 Task: Make in the project Vigilant a sprint 'DevOps Drive'.
Action: Mouse moved to (176, 45)
Screenshot: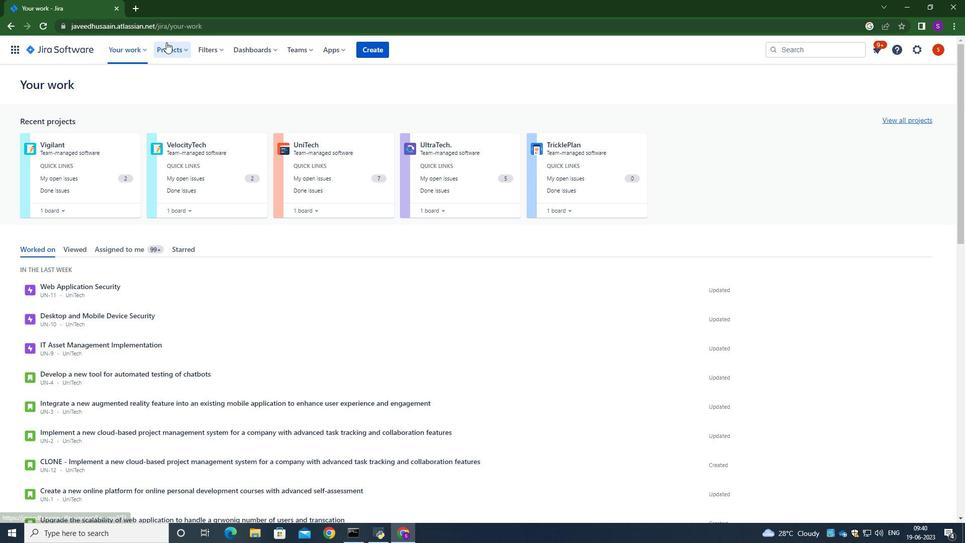 
Action: Mouse pressed left at (176, 45)
Screenshot: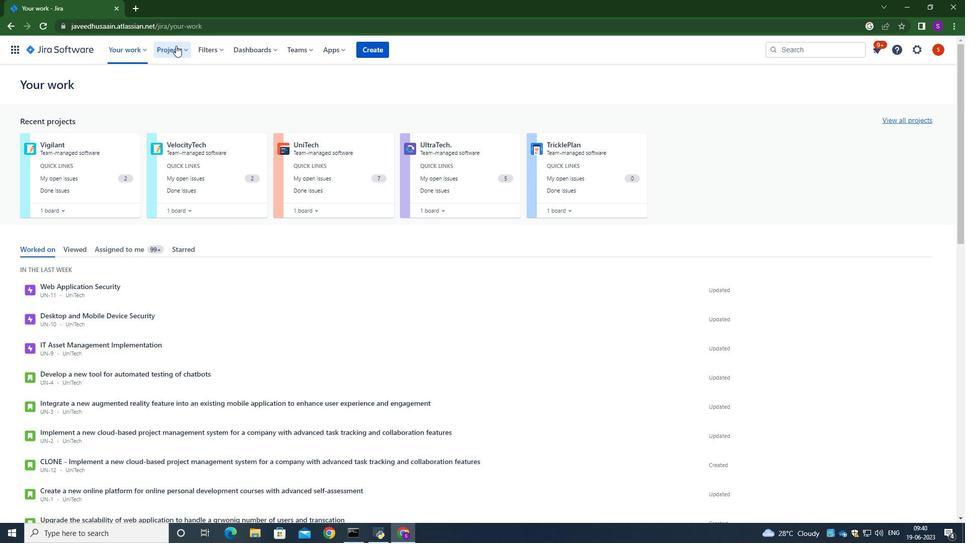 
Action: Mouse moved to (177, 101)
Screenshot: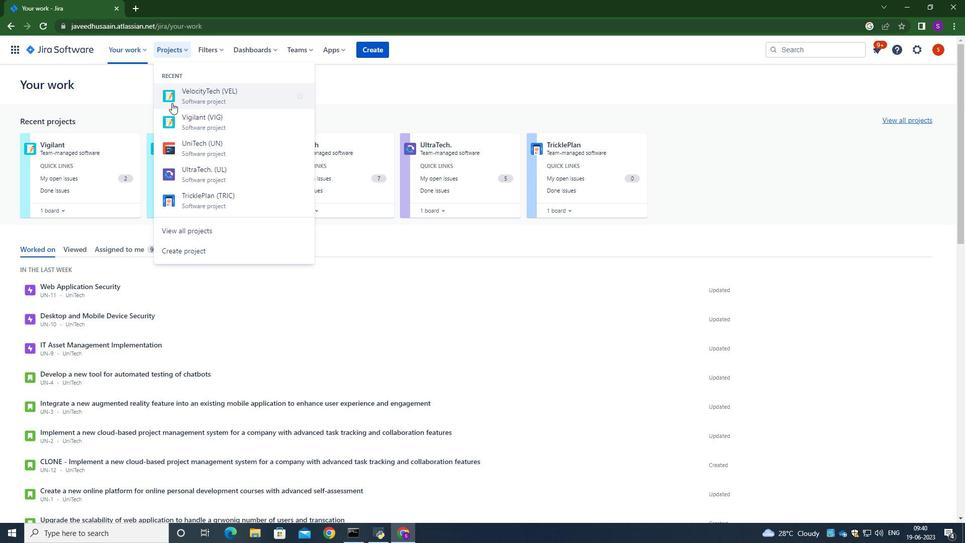 
Action: Mouse pressed left at (177, 101)
Screenshot: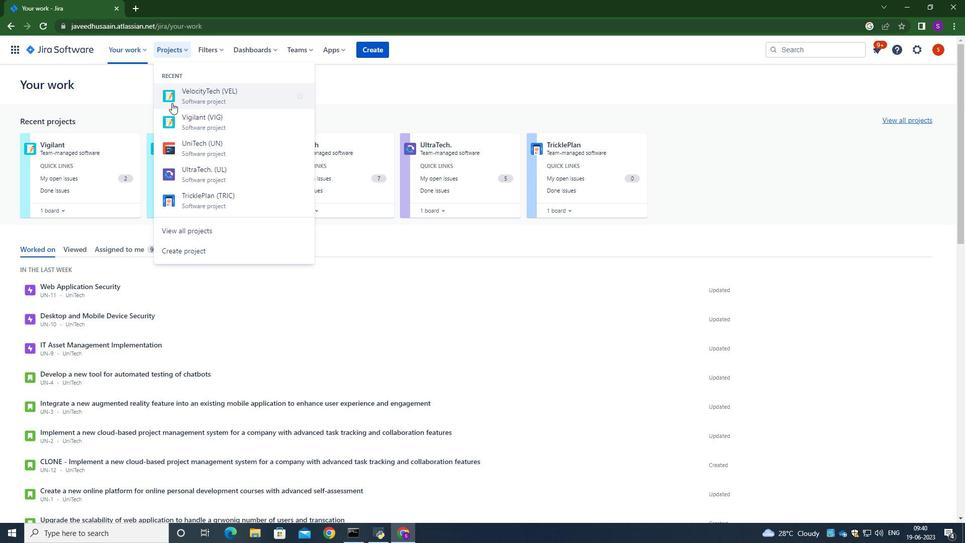 
Action: Mouse moved to (72, 160)
Screenshot: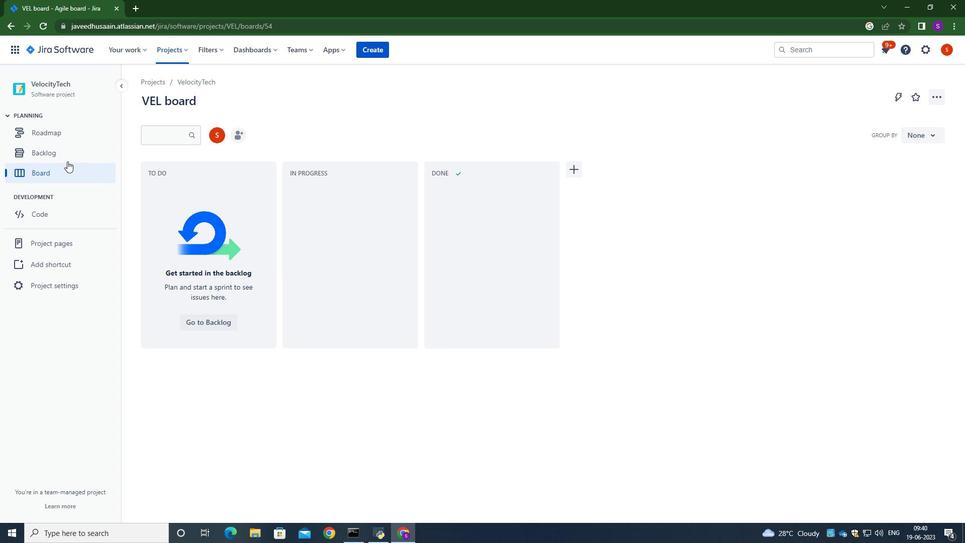 
Action: Mouse pressed left at (72, 160)
Screenshot: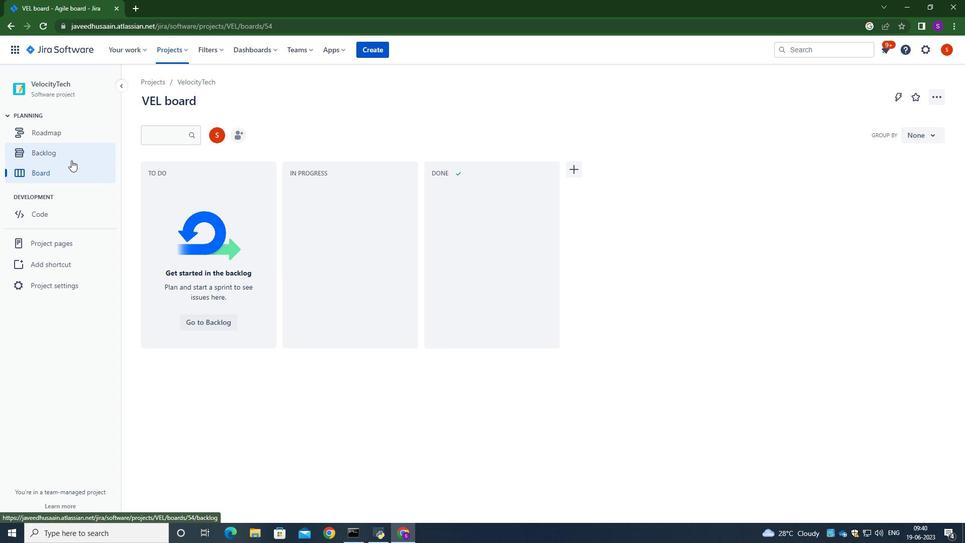 
Action: Mouse moved to (848, 298)
Screenshot: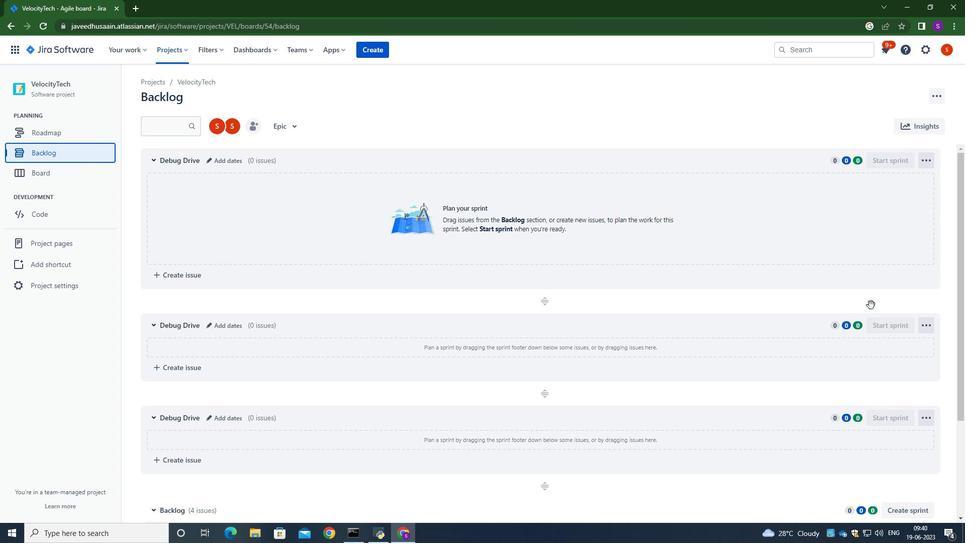 
Action: Mouse scrolled (848, 297) with delta (0, 0)
Screenshot: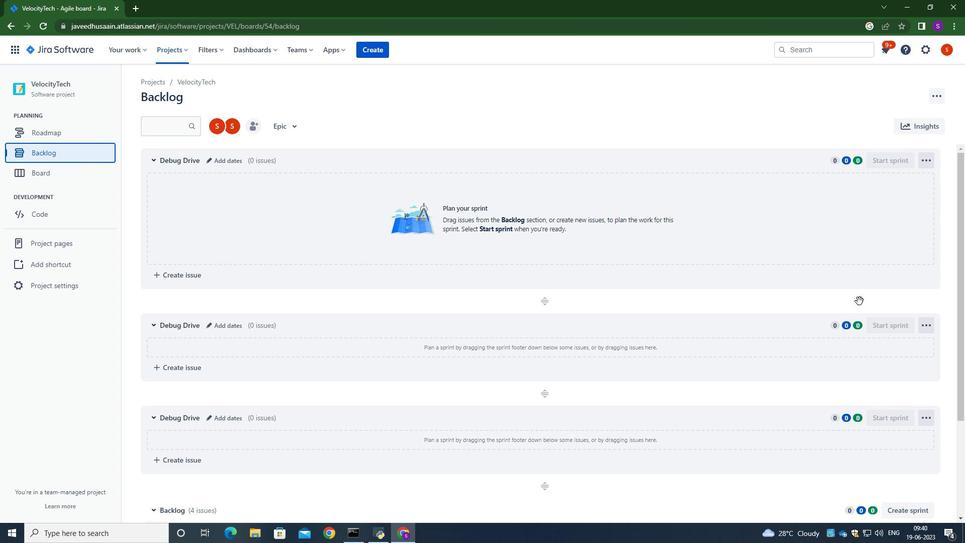 
Action: Mouse scrolled (848, 297) with delta (0, 0)
Screenshot: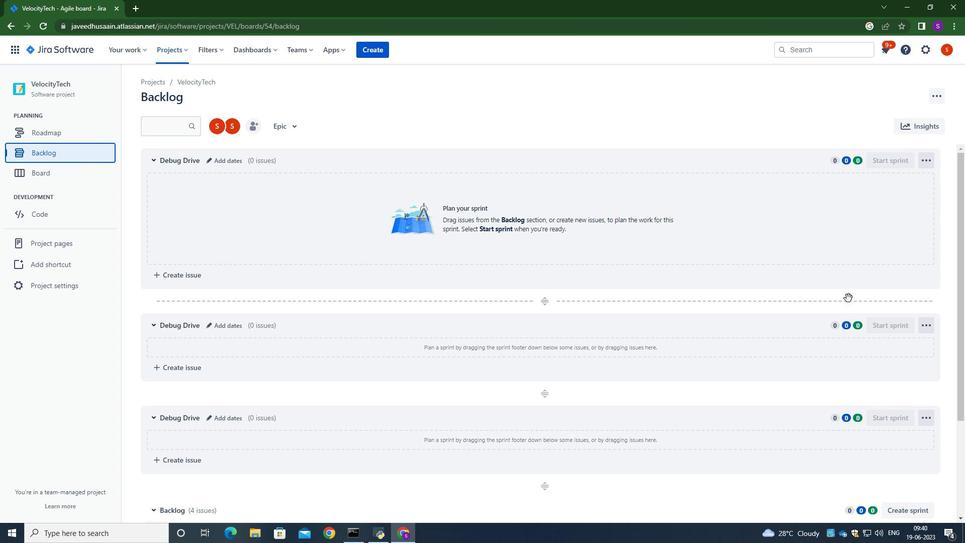 
Action: Mouse moved to (822, 298)
Screenshot: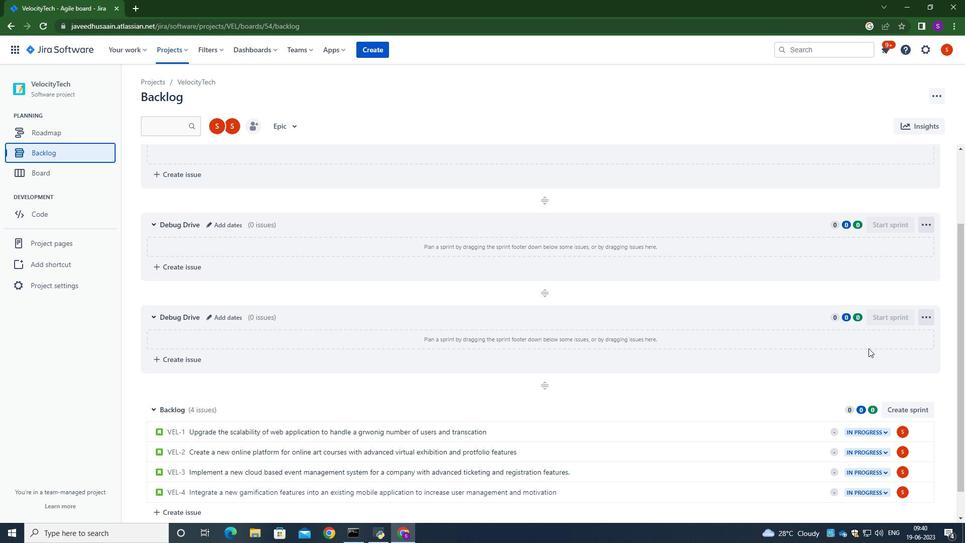 
Action: Mouse scrolled (822, 298) with delta (0, 0)
Screenshot: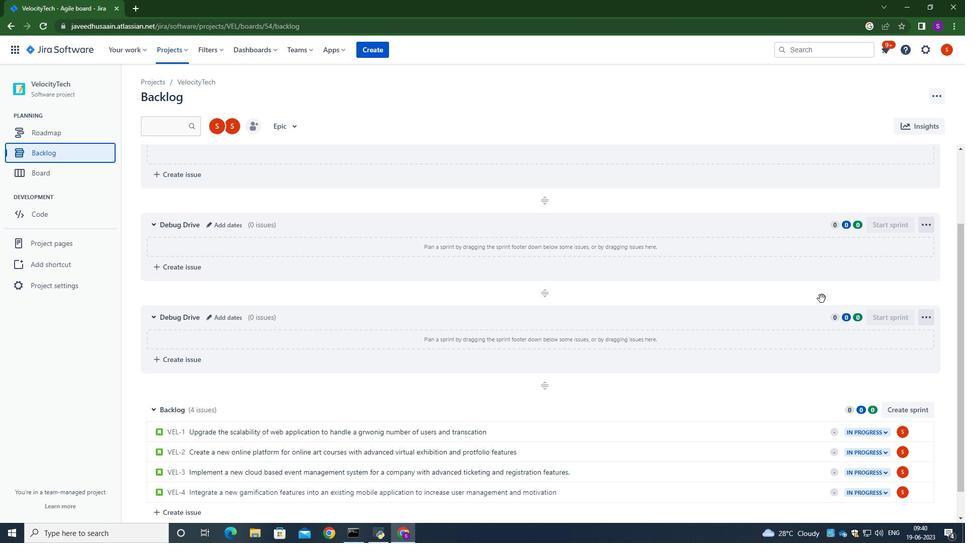 
Action: Mouse moved to (822, 298)
Screenshot: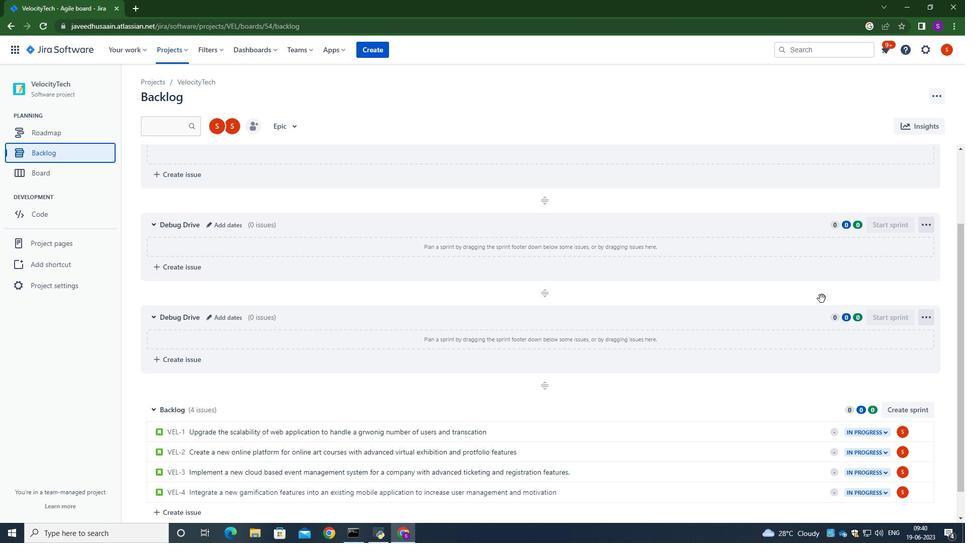 
Action: Mouse scrolled (822, 298) with delta (0, 0)
Screenshot: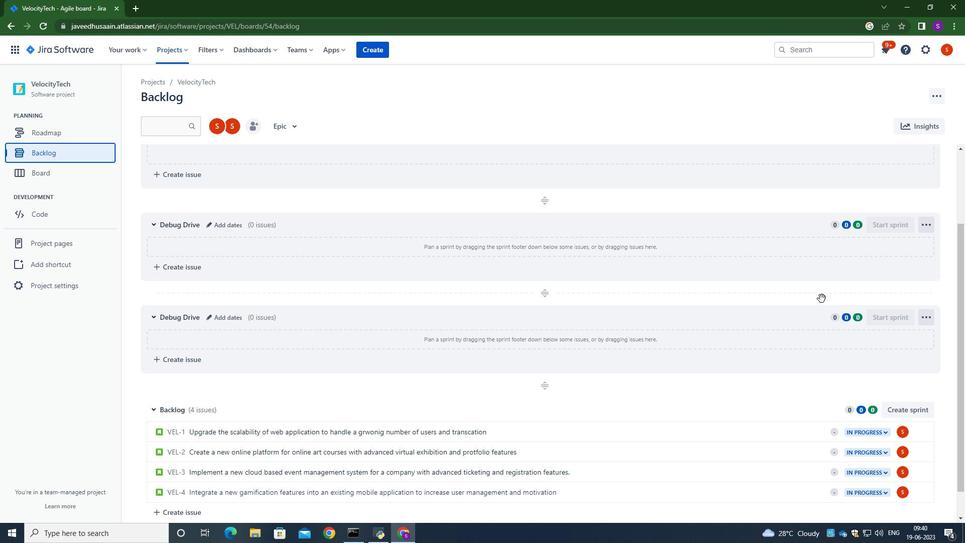 
Action: Mouse scrolled (822, 298) with delta (0, 0)
Screenshot: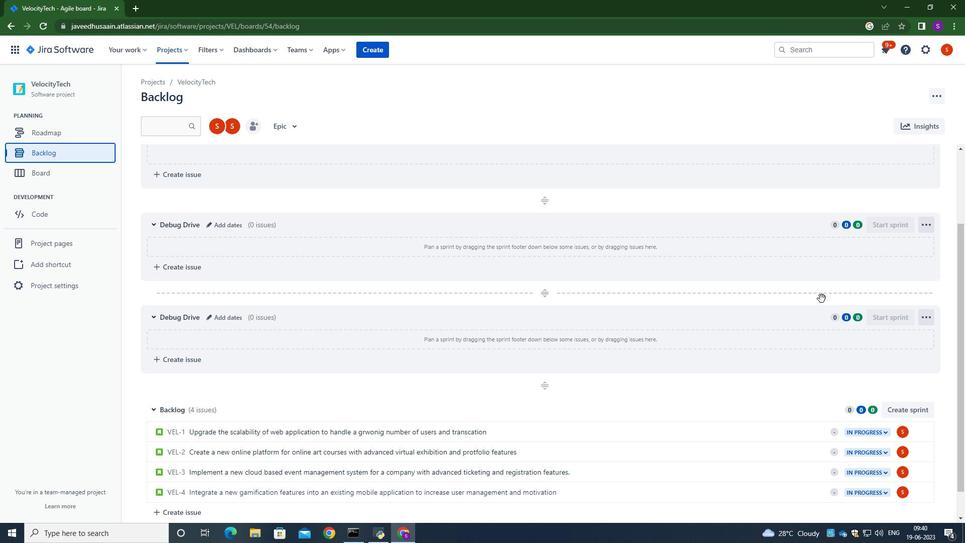 
Action: Mouse moved to (821, 309)
Screenshot: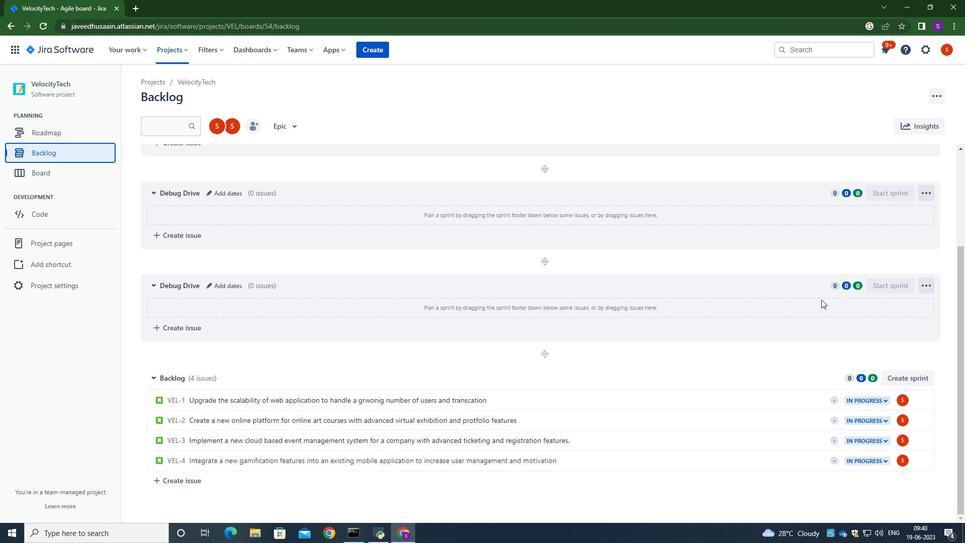 
Action: Mouse scrolled (821, 310) with delta (0, 0)
Screenshot: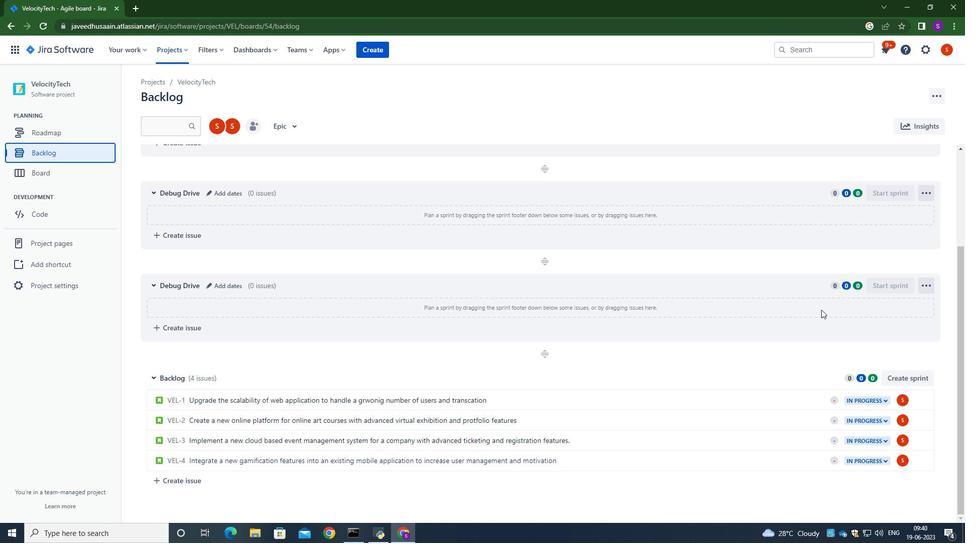 
Action: Mouse scrolled (821, 310) with delta (0, 0)
Screenshot: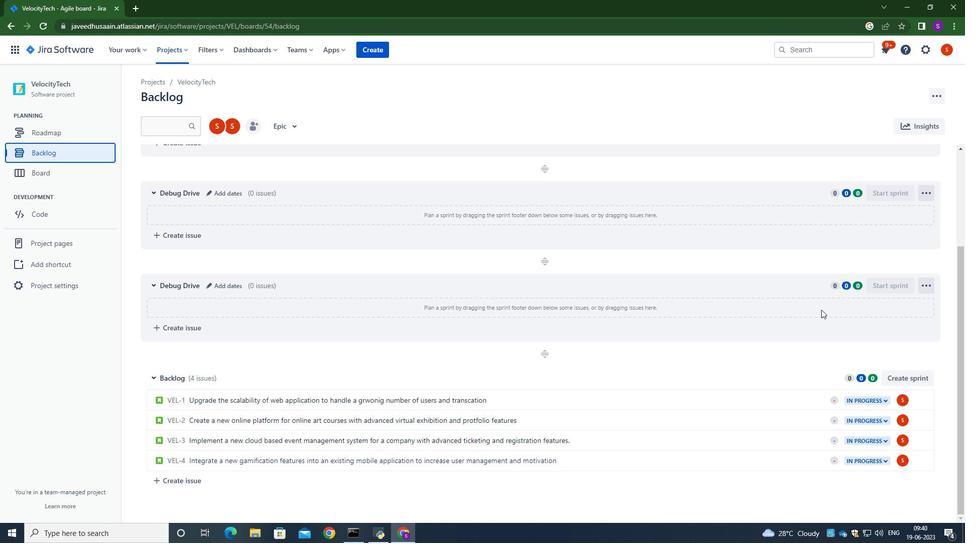 
Action: Mouse moved to (911, 482)
Screenshot: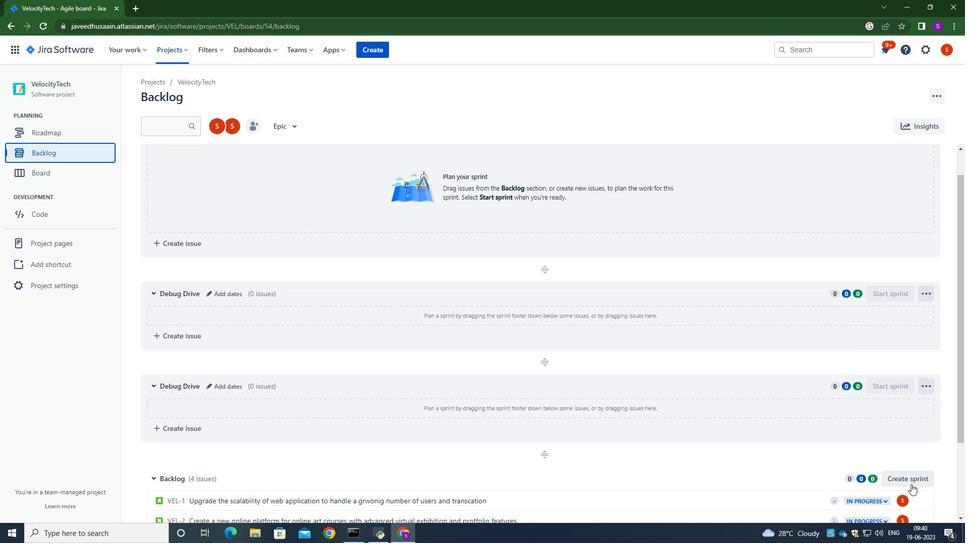 
Action: Mouse pressed left at (911, 482)
Screenshot: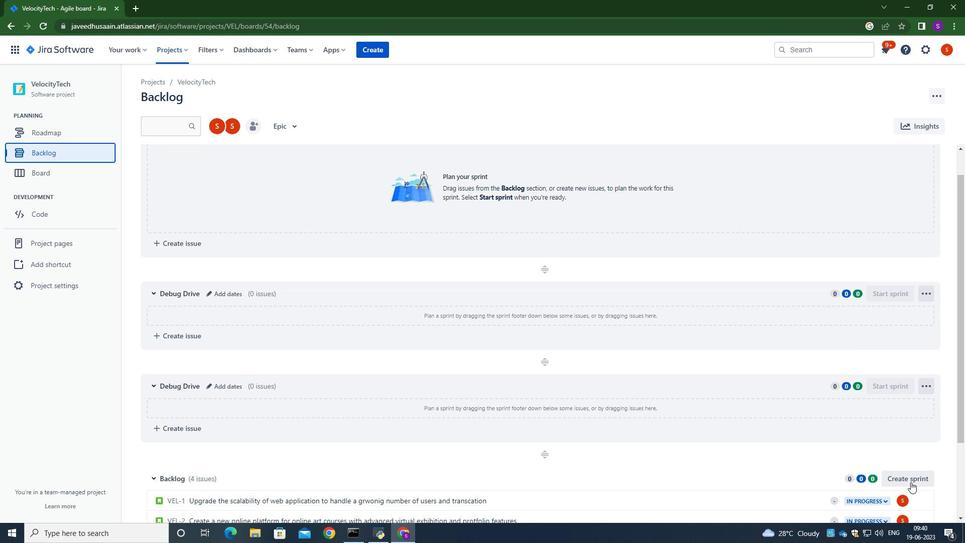 
Action: Mouse moved to (271, 374)
Screenshot: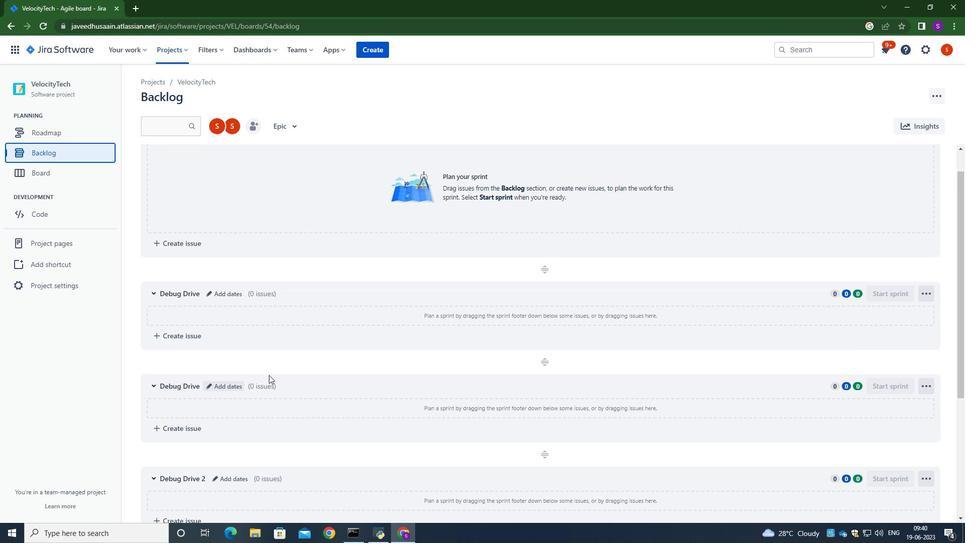 
Action: Mouse scrolled (271, 374) with delta (0, 0)
Screenshot: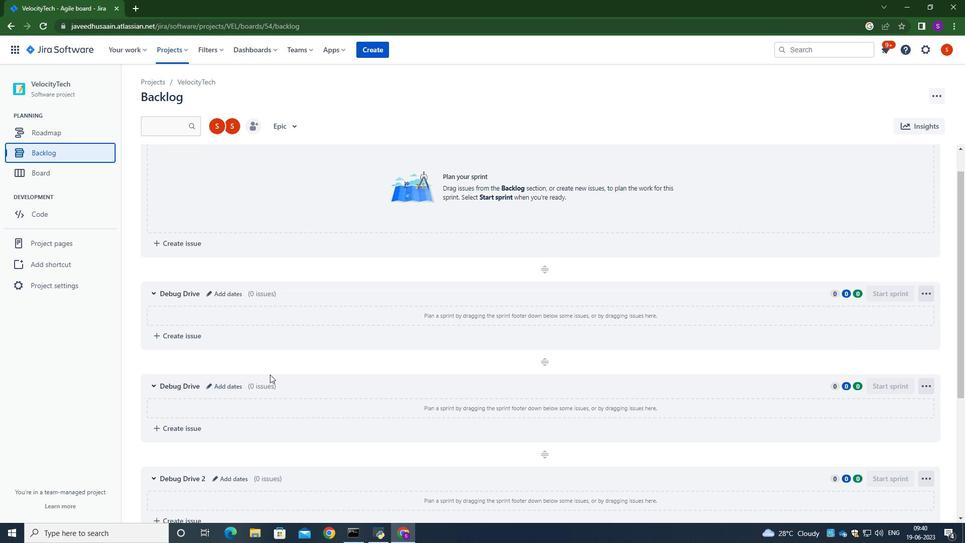 
Action: Mouse moved to (271, 374)
Screenshot: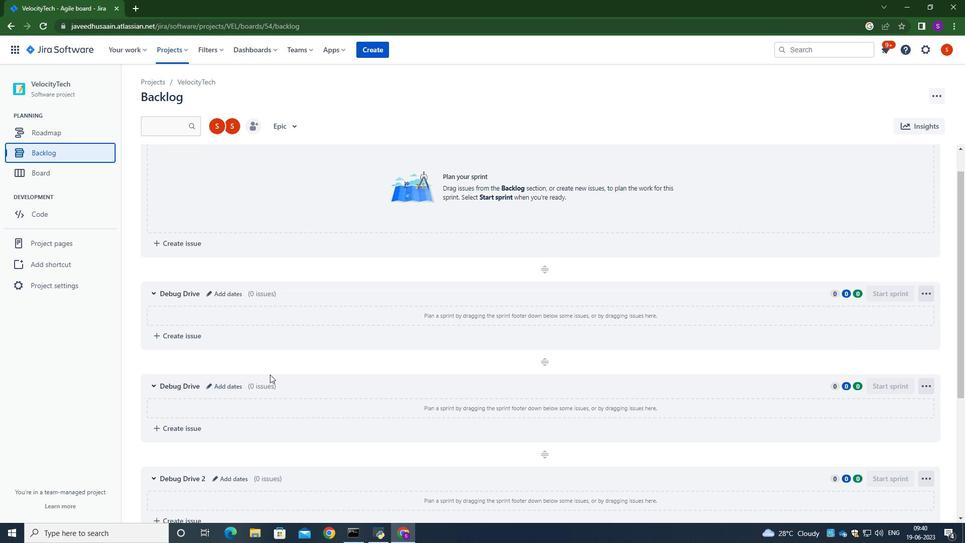 
Action: Mouse scrolled (271, 374) with delta (0, 0)
Screenshot: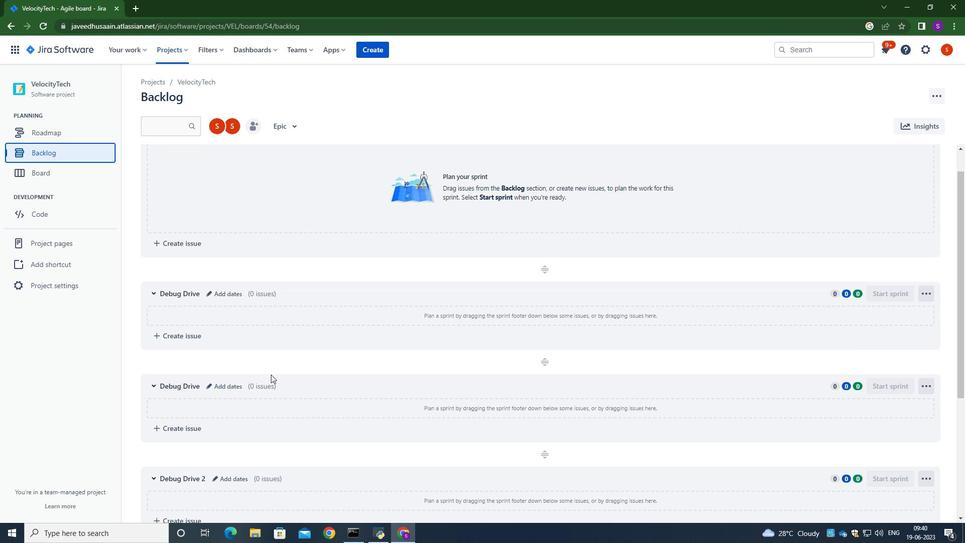 
Action: Mouse scrolled (271, 374) with delta (0, 0)
Screenshot: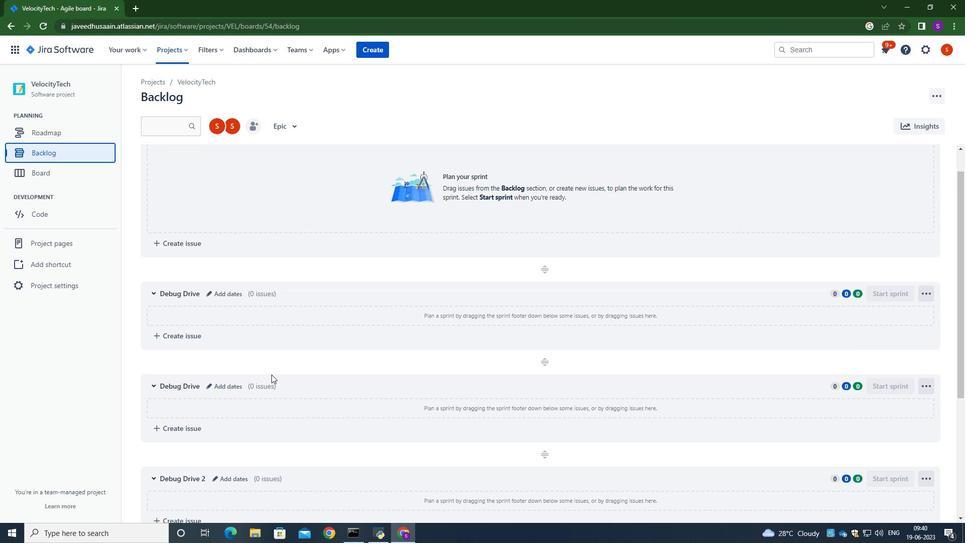 
Action: Mouse moved to (212, 332)
Screenshot: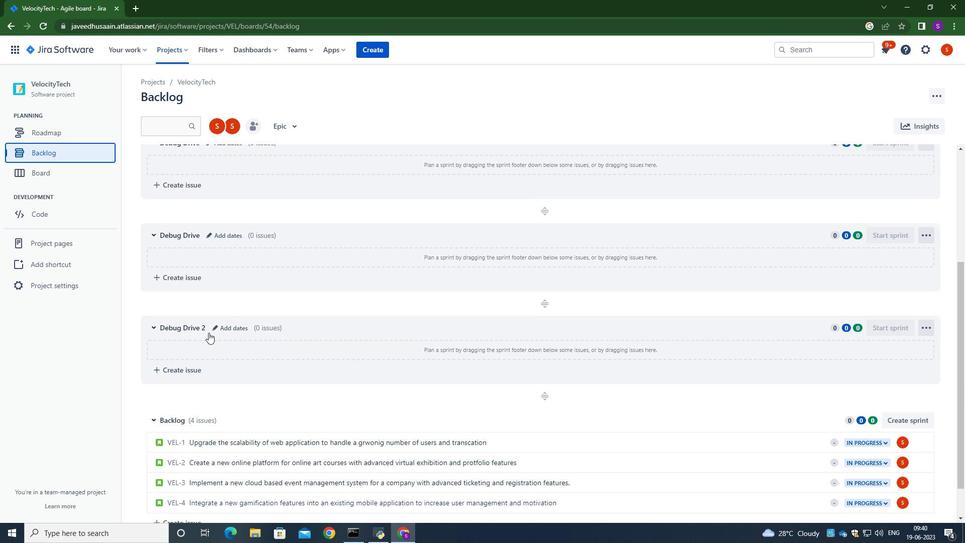 
Action: Mouse pressed left at (212, 332)
Screenshot: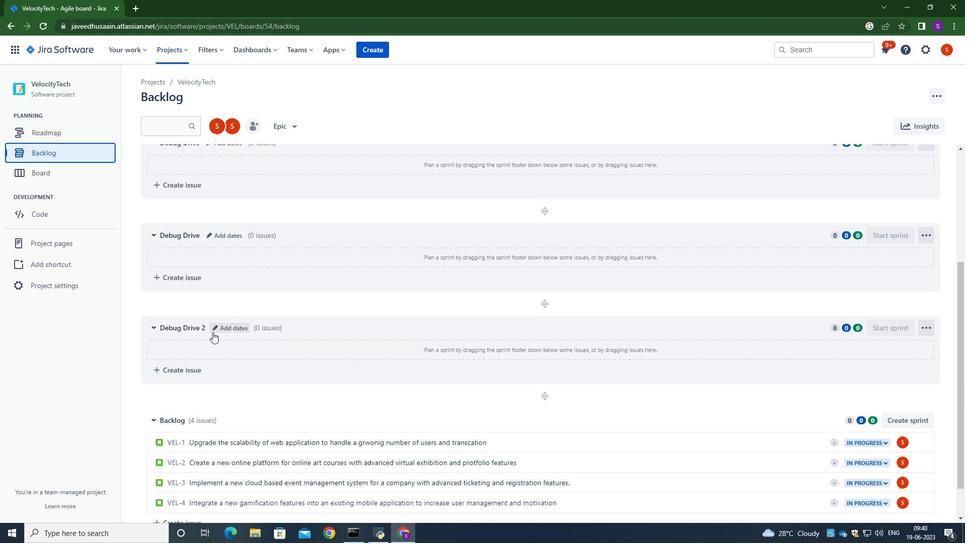 
Action: Mouse moved to (224, 327)
Screenshot: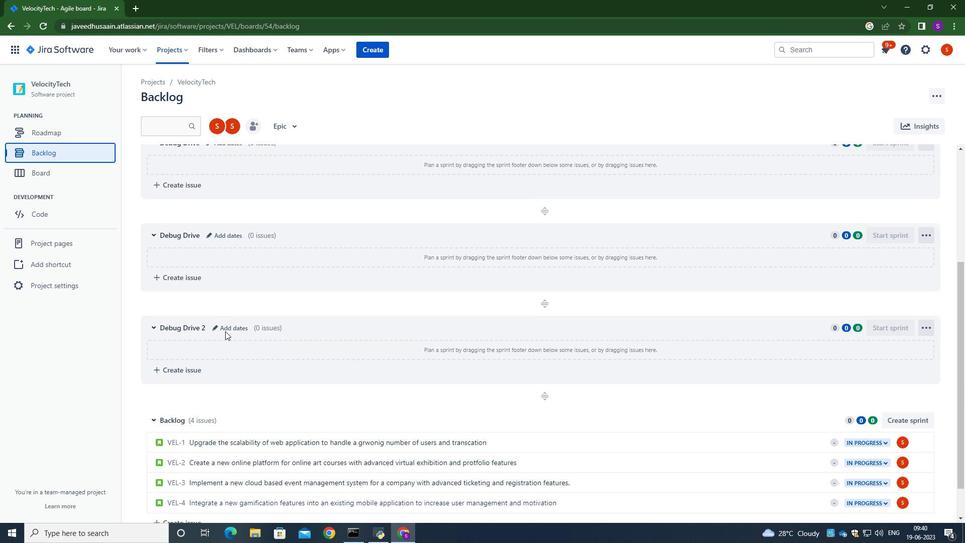 
Action: Mouse pressed left at (224, 327)
Screenshot: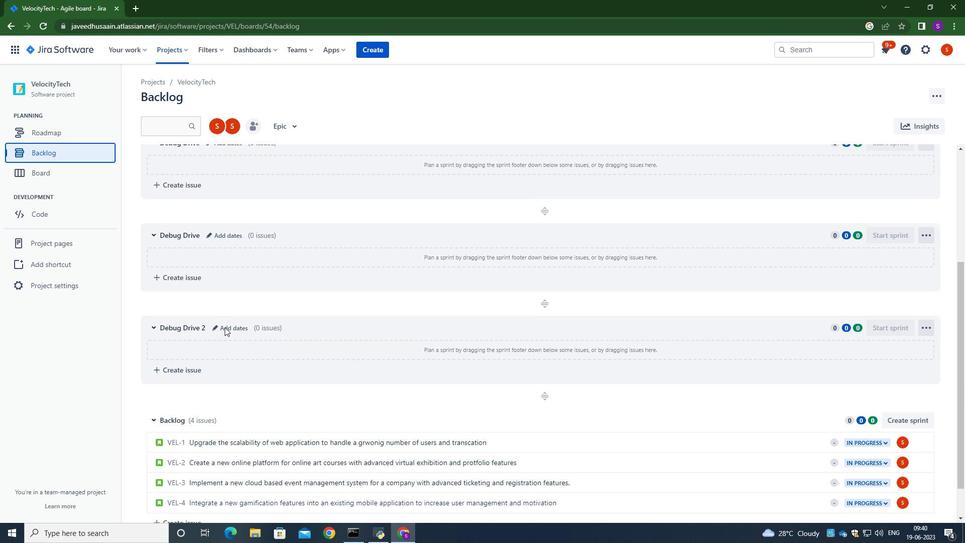 
Action: Mouse moved to (218, 326)
Screenshot: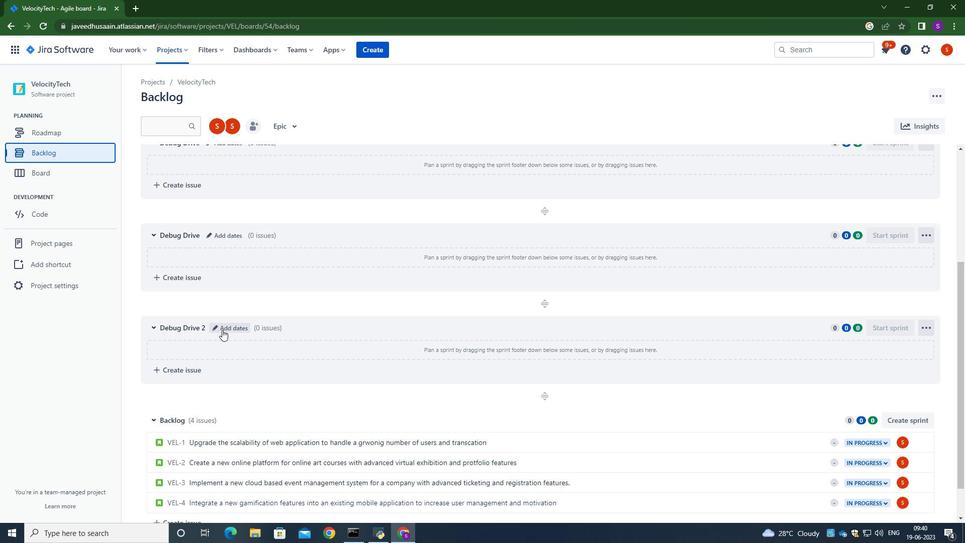 
Action: Mouse pressed left at (218, 326)
Screenshot: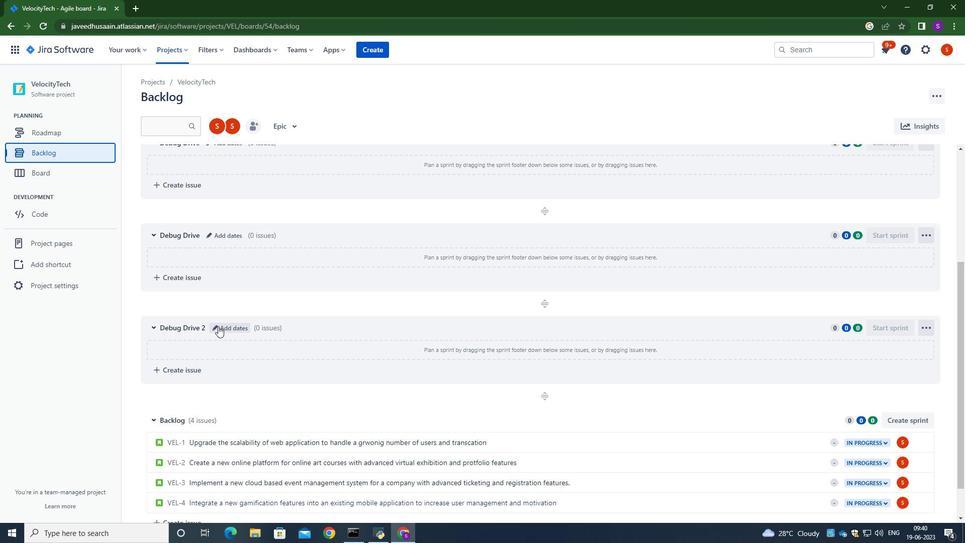 
Action: Mouse moved to (401, 140)
Screenshot: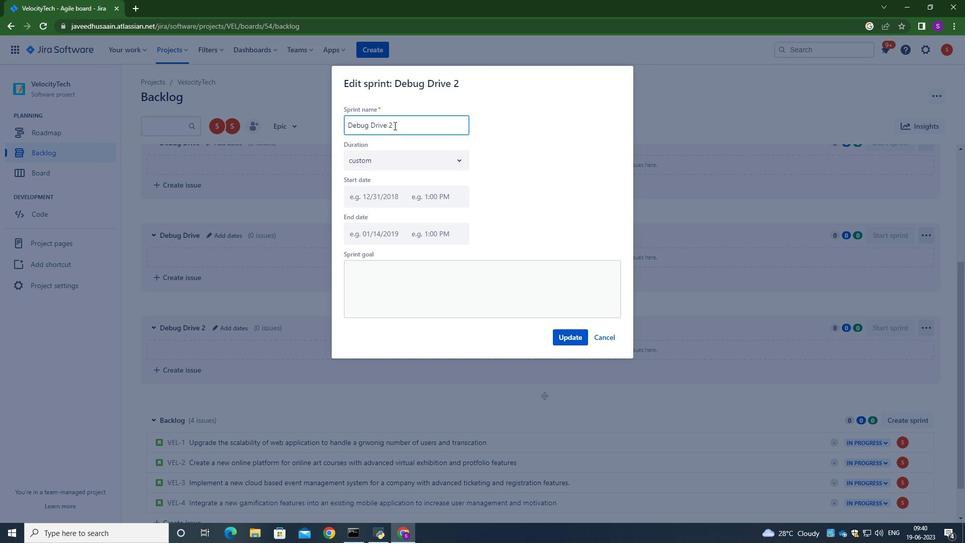 
Action: Key pressed <Key.backspace><Key.backspace><Key.backspace><Key.backspace><Key.backspace><Key.backspace><Key.backspace><Key.backspace><Key.backspace><Key.backspace><Key.backspace><Key.backspace><Key.backspace><Key.backspace><Key.backspace><Key.backspace><Key.backspace><Key.backspace><Key.backspace><Key.backspace><Key.backspace><Key.backspace><Key.backspace><Key.backspace><Key.backspace><Key.backspace><Key.backspace><Key.caps_lock>D<Key.caps_lock>ev<Key.caps_lock>O<Key.caps_lock>ps<Key.space><Key.caps_lock>D<Key.caps_lock>rive
Screenshot: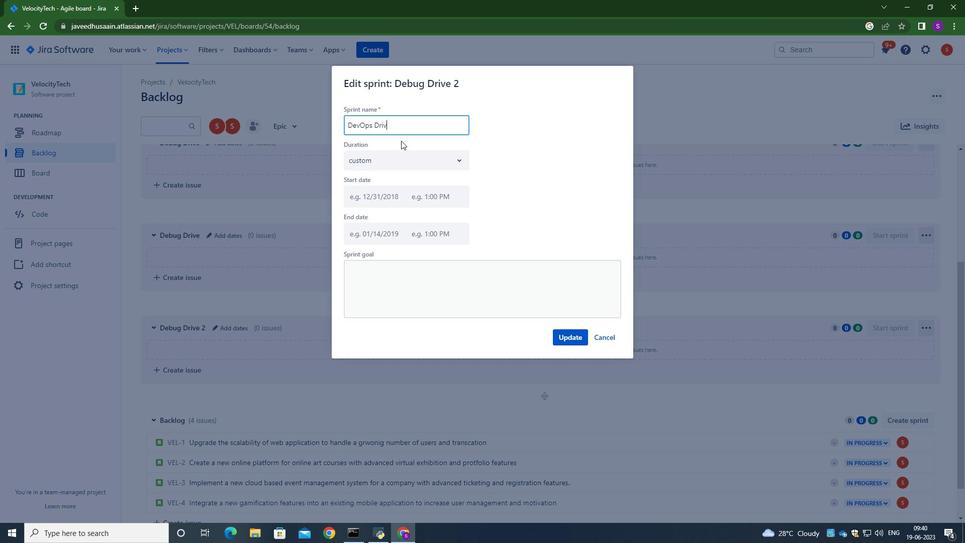
Action: Mouse moved to (563, 342)
Screenshot: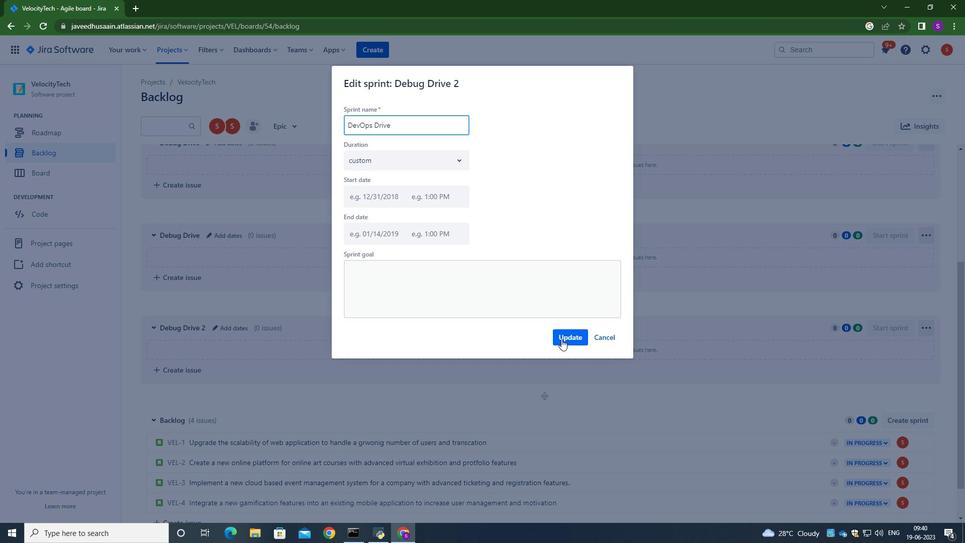 
Action: Mouse pressed left at (563, 342)
Screenshot: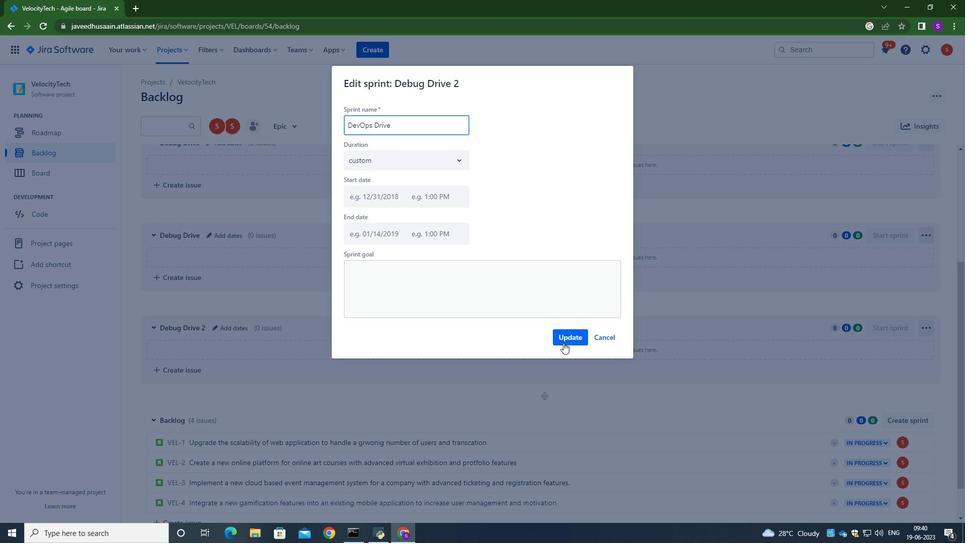 
Action: Mouse moved to (222, 296)
Screenshot: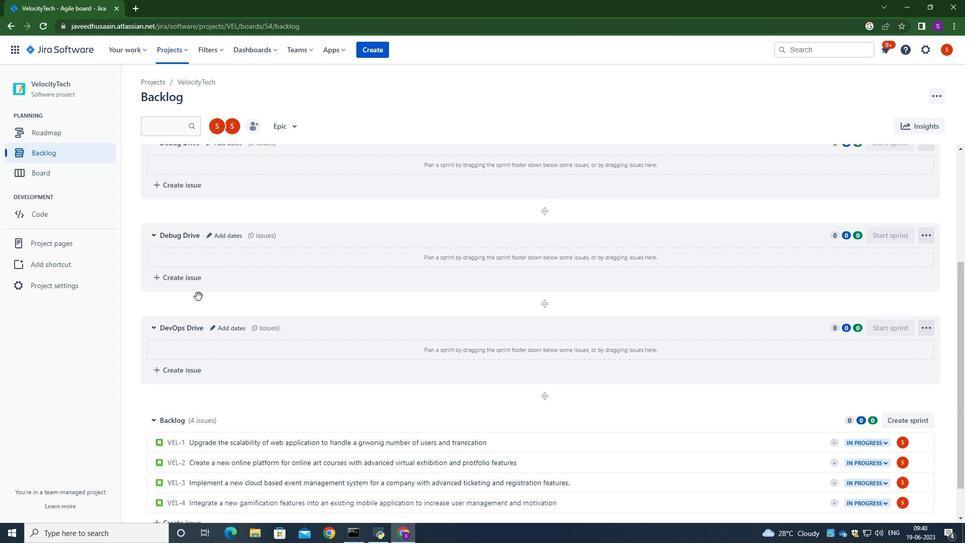 
